 Task: Use the formula "MIRR" in spreadsheet "Project portfolio".
Action: Mouse moved to (198, 162)
Screenshot: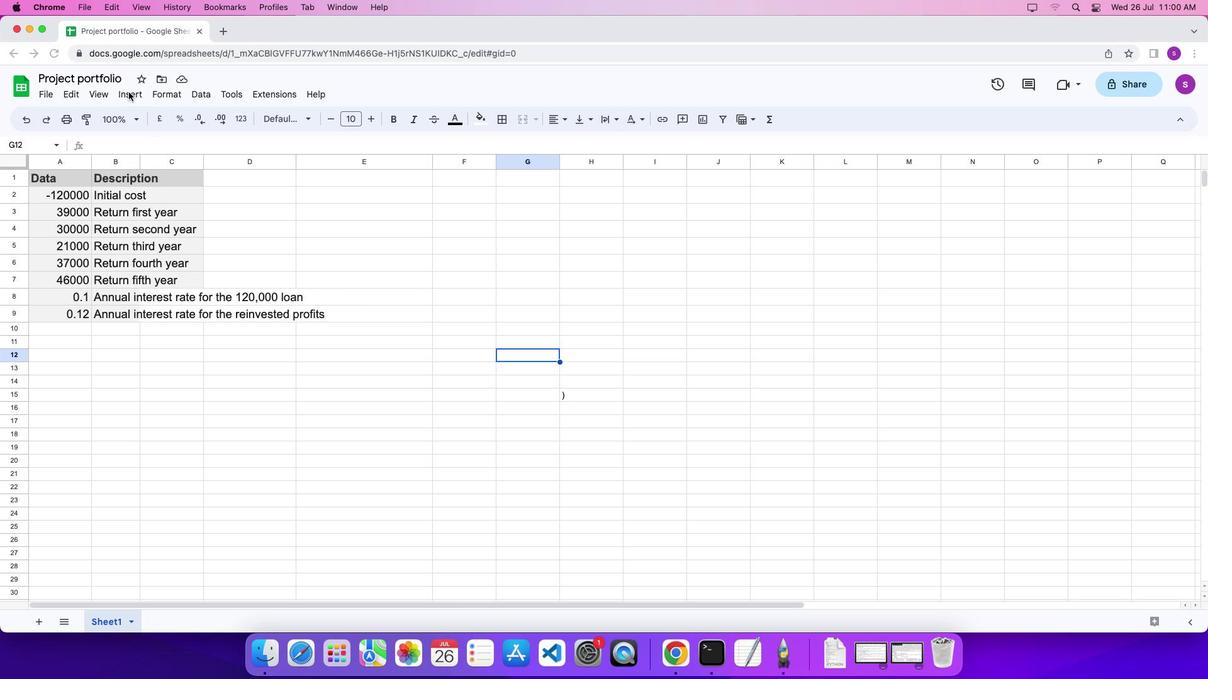 
Action: Mouse pressed left at (198, 162)
Screenshot: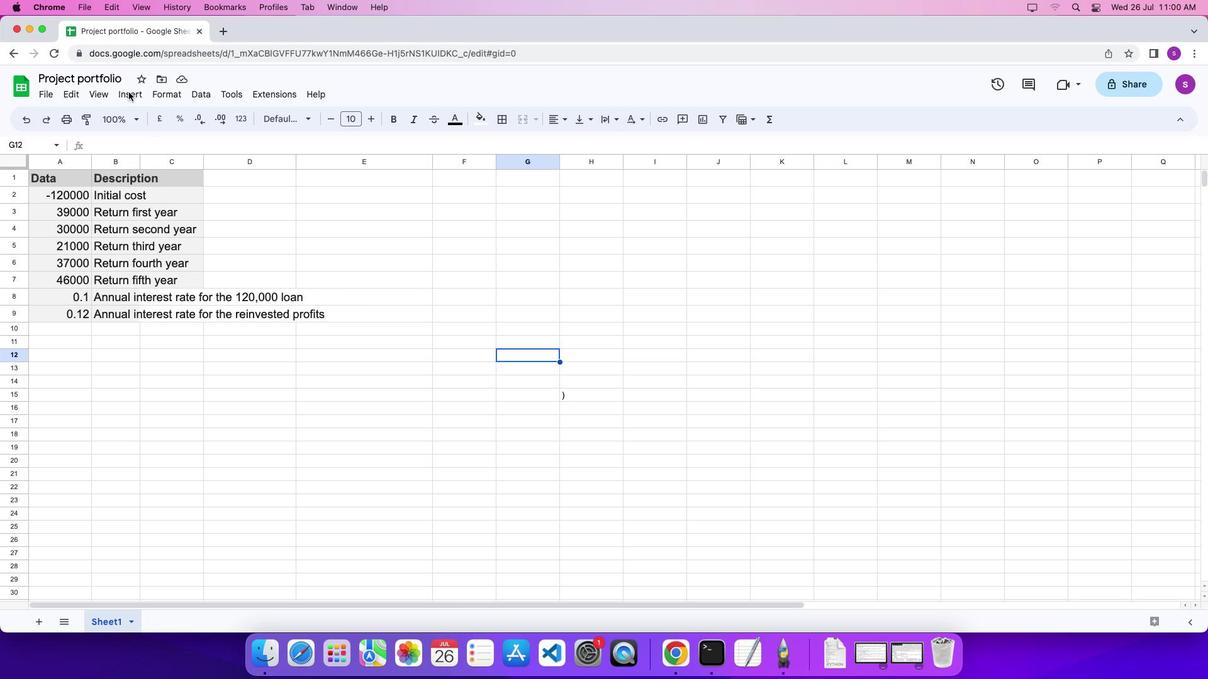 
Action: Mouse moved to (201, 162)
Screenshot: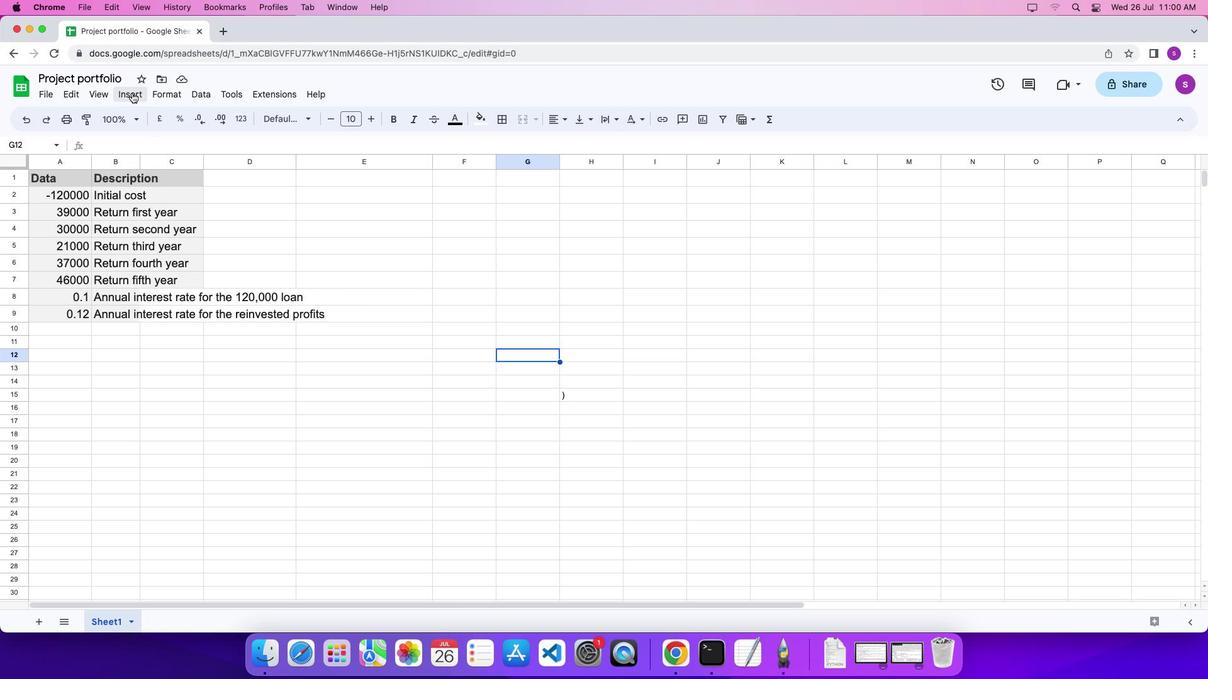 
Action: Mouse pressed left at (201, 162)
Screenshot: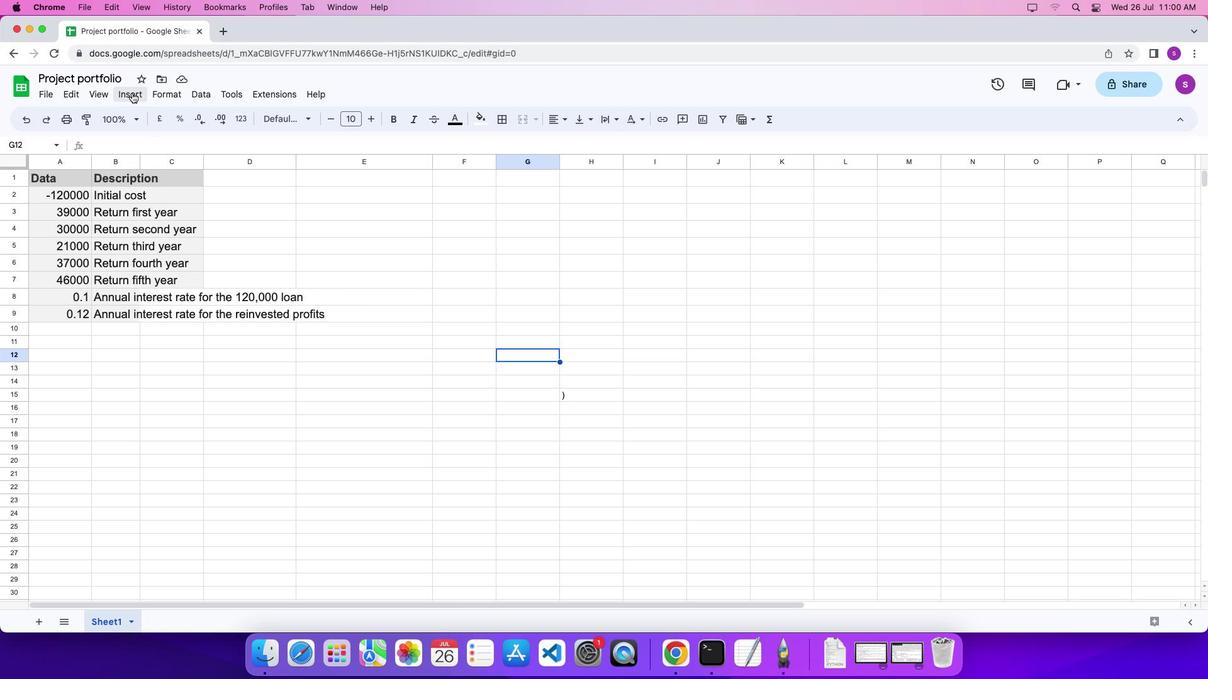 
Action: Mouse moved to (616, 662)
Screenshot: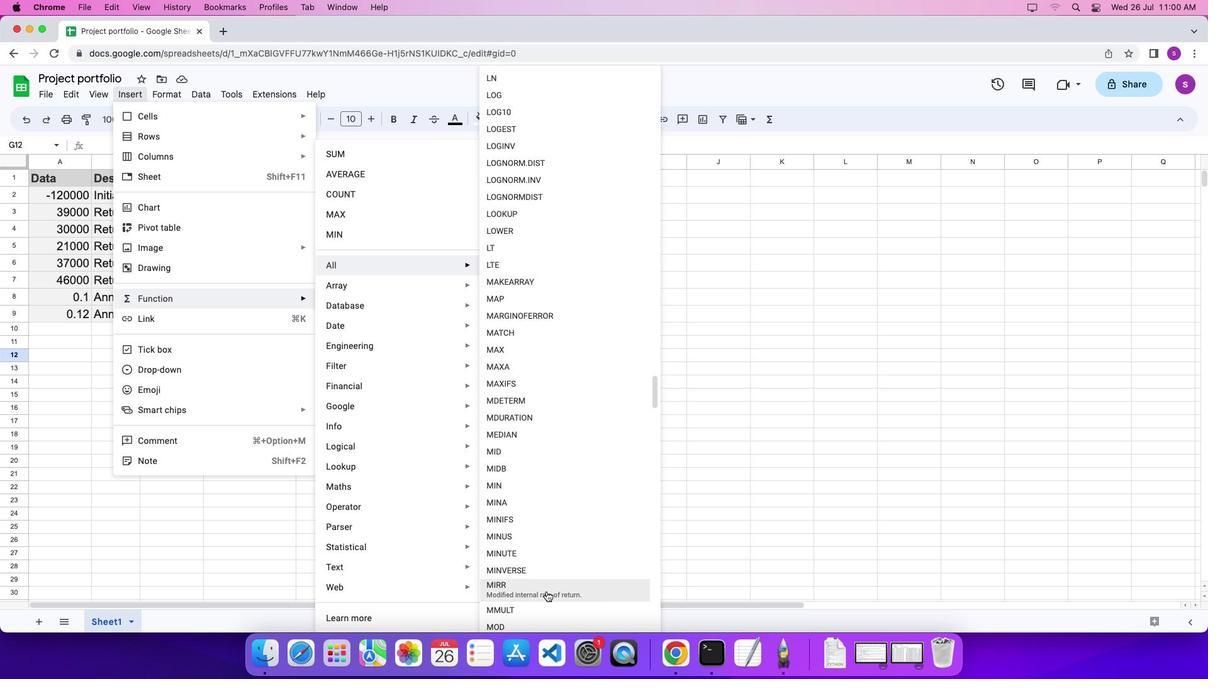 
Action: Mouse pressed left at (616, 662)
Screenshot: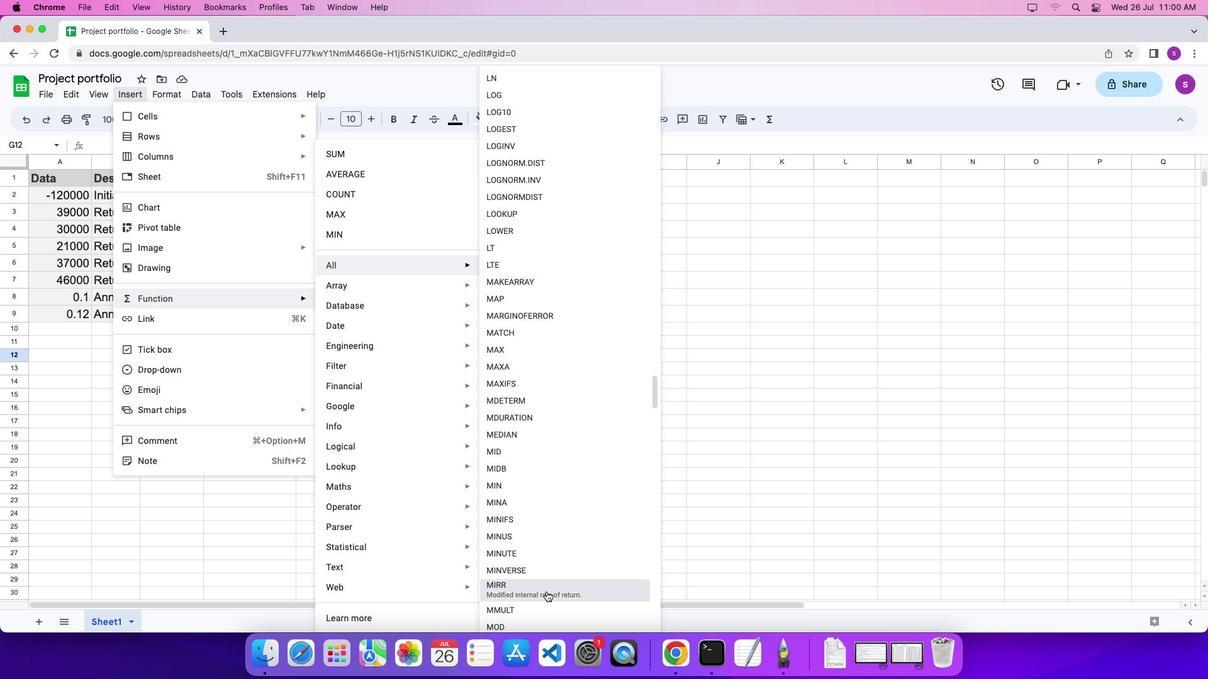 
Action: Mouse moved to (145, 261)
Screenshot: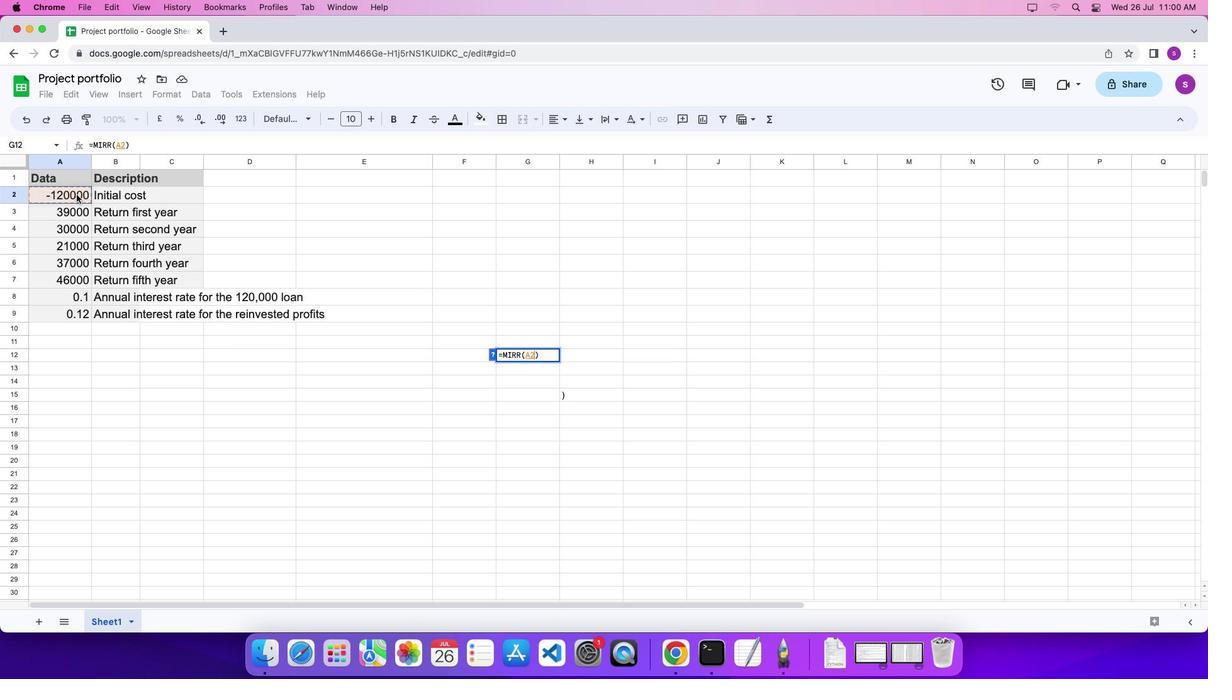 
Action: Mouse pressed left at (145, 261)
Screenshot: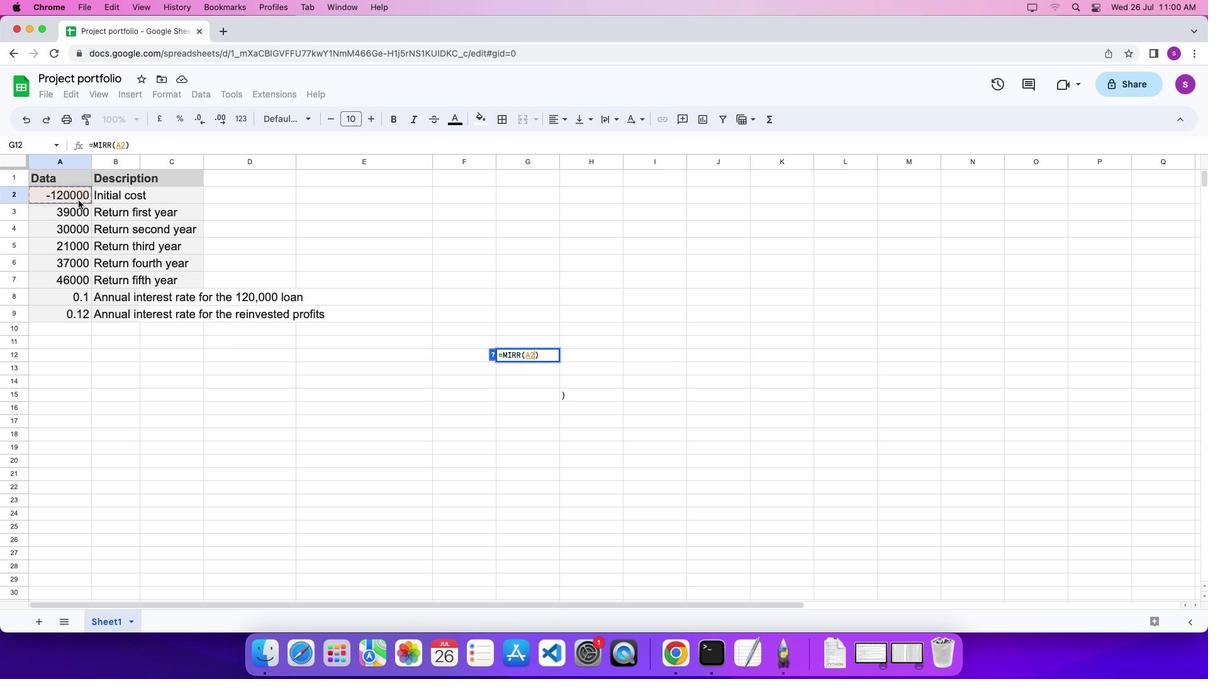 
Action: Mouse moved to (150, 344)
Screenshot: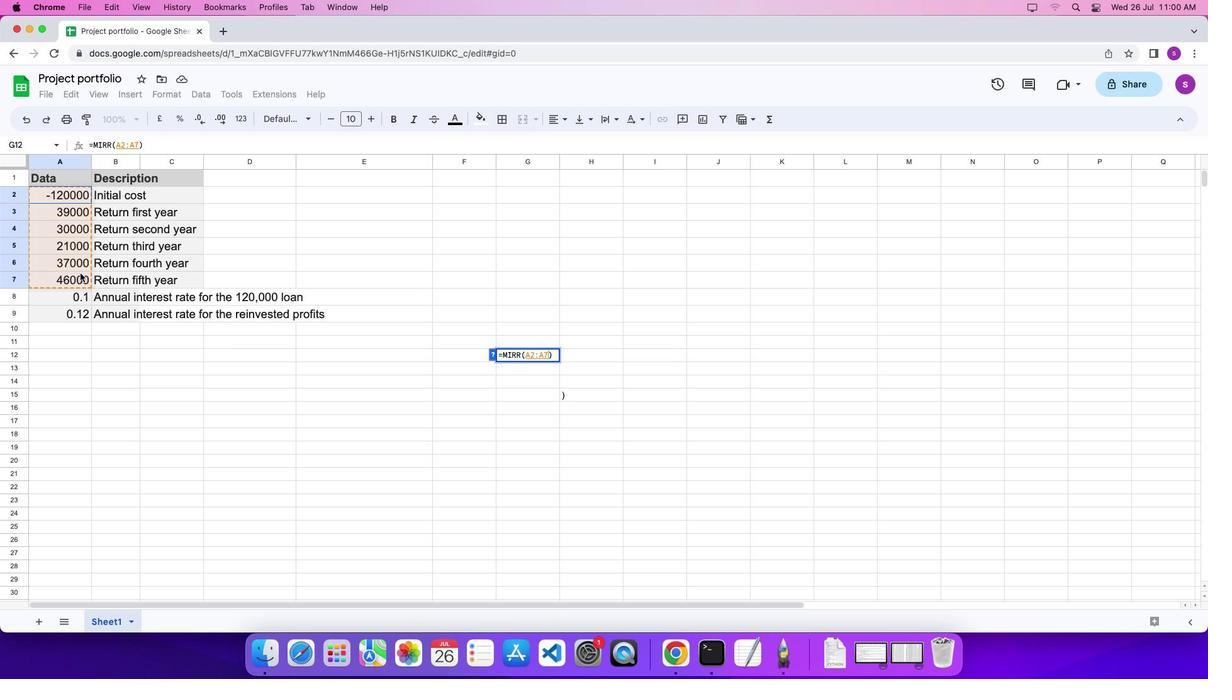 
Action: Key pressed ','
Screenshot: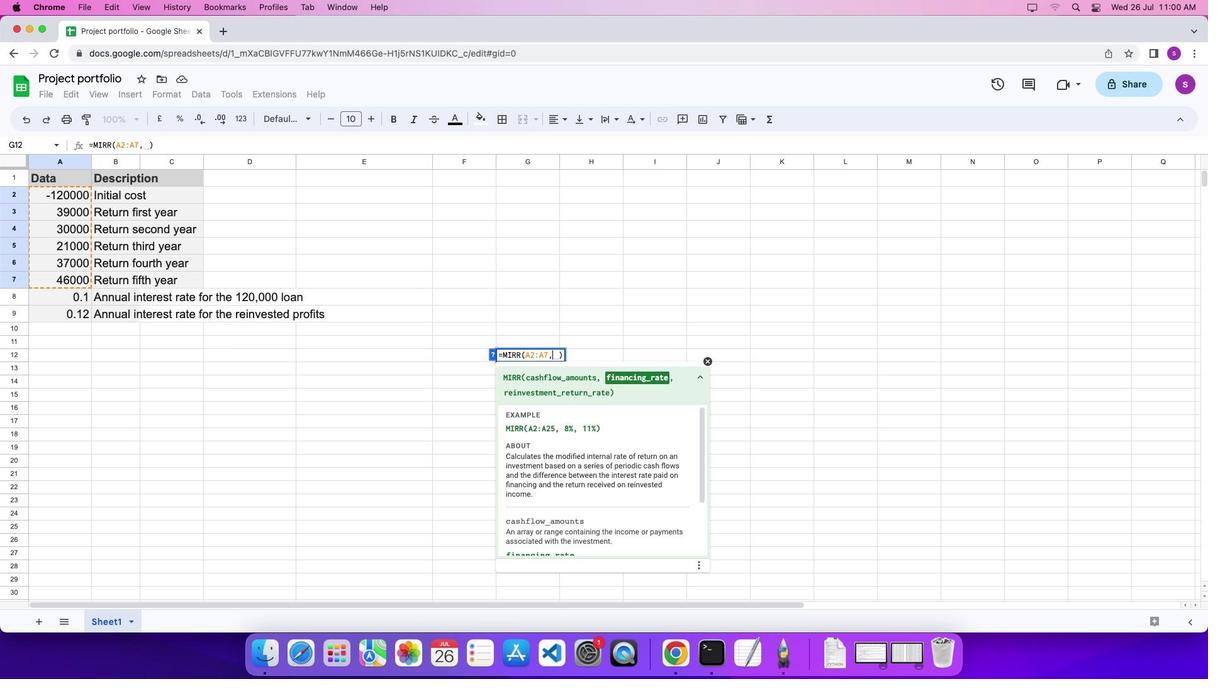 
Action: Mouse moved to (147, 364)
Screenshot: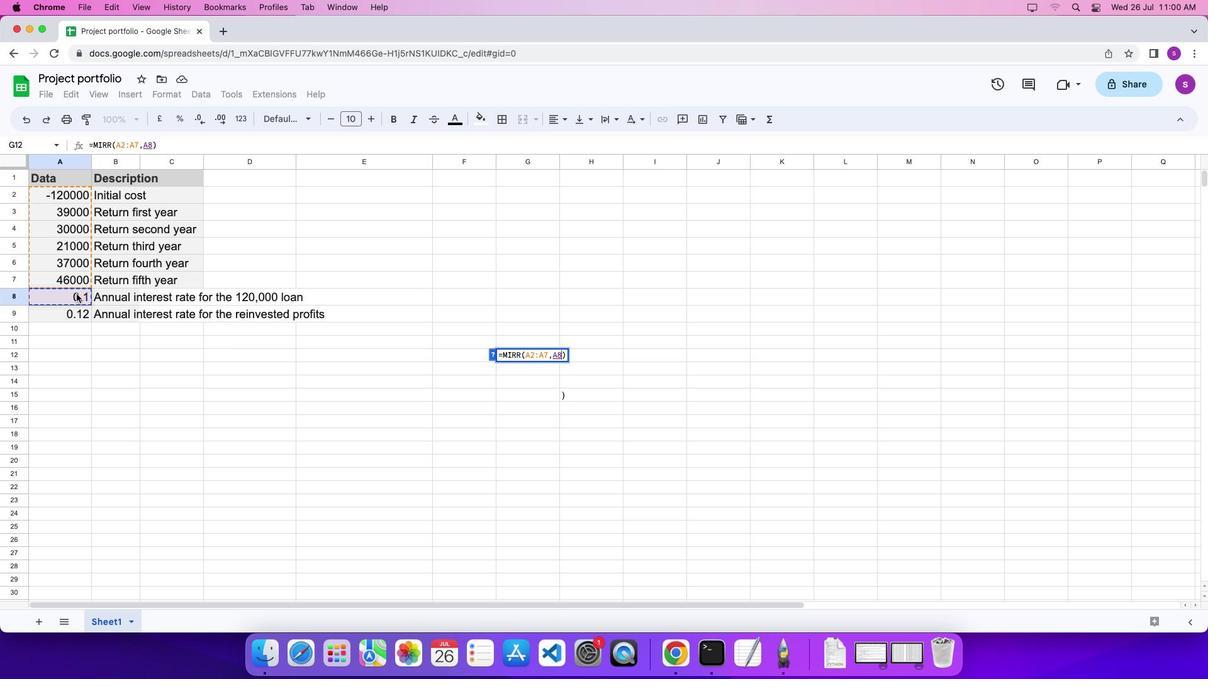 
Action: Mouse pressed left at (147, 364)
Screenshot: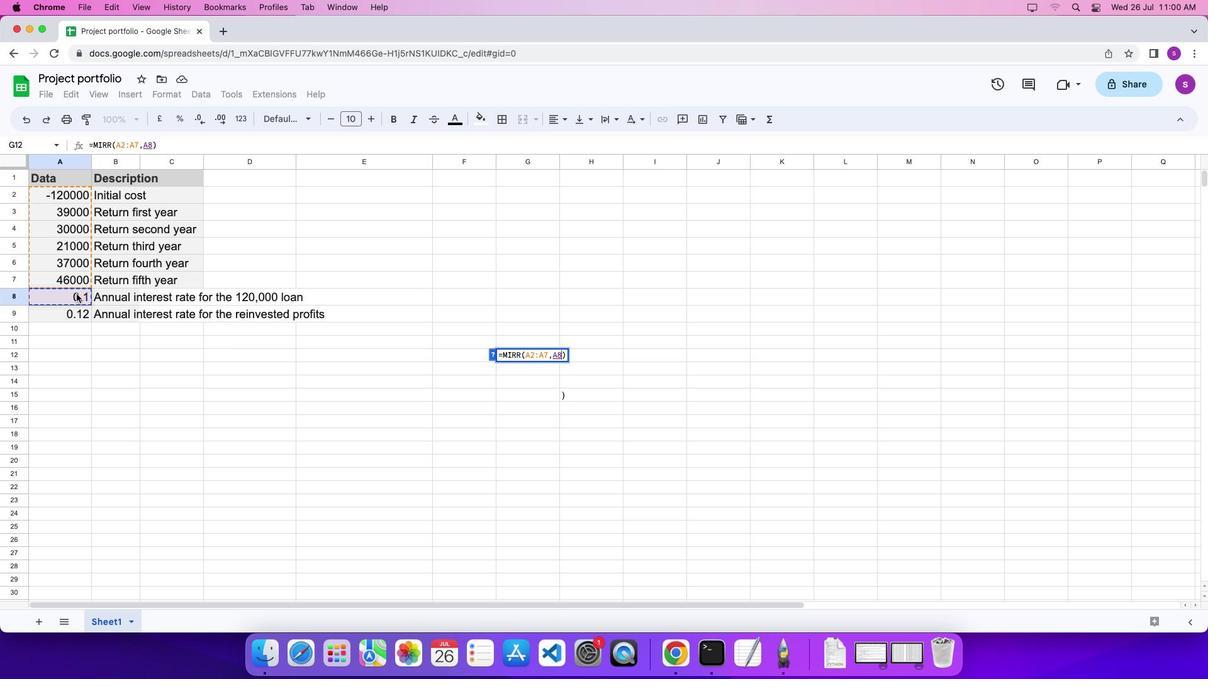 
Action: Mouse moved to (147, 364)
Screenshot: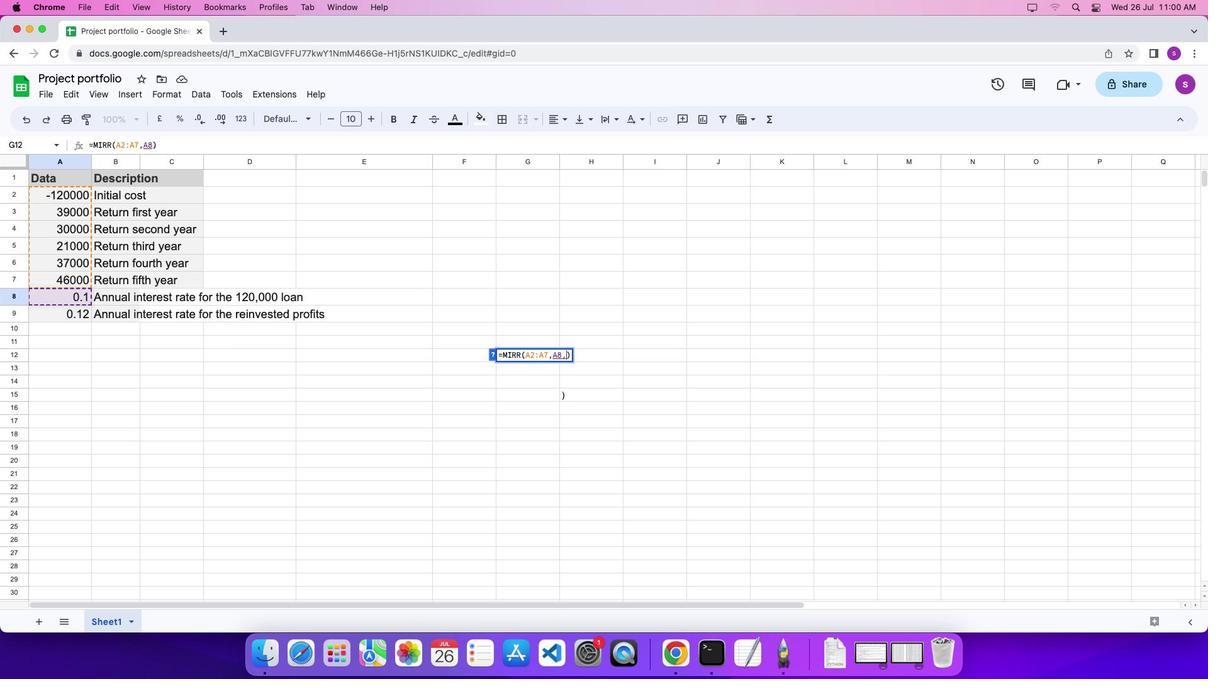 
Action: Key pressed ','
Screenshot: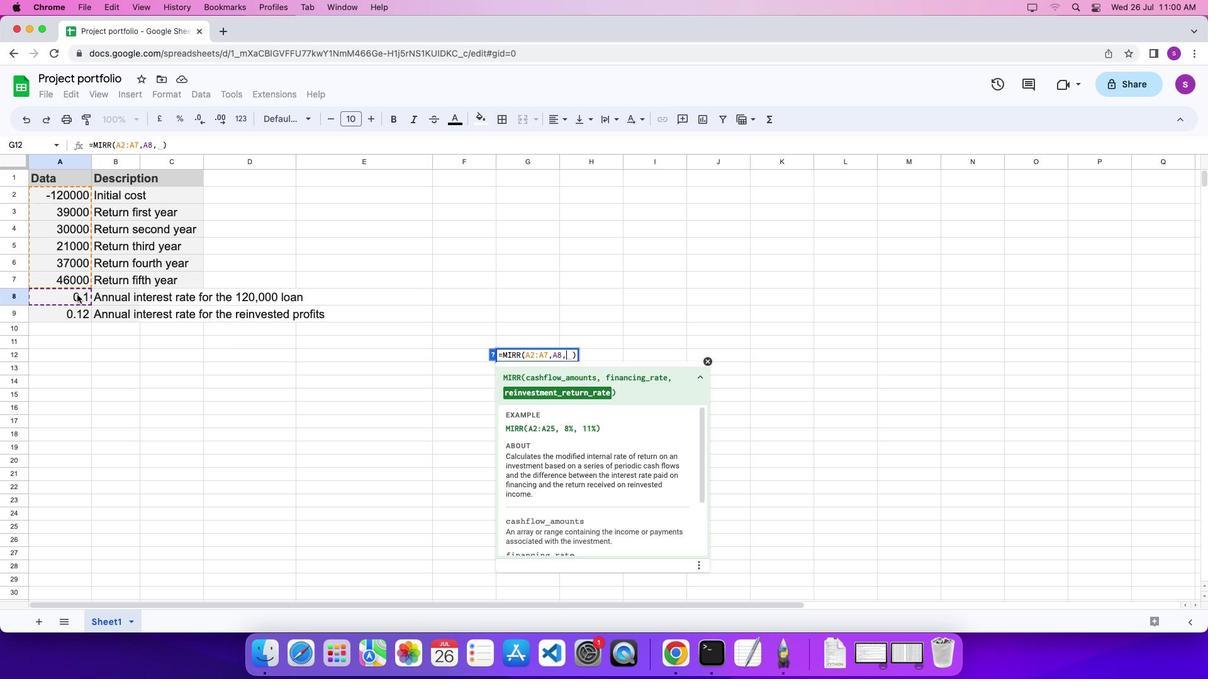 
Action: Mouse moved to (150, 384)
Screenshot: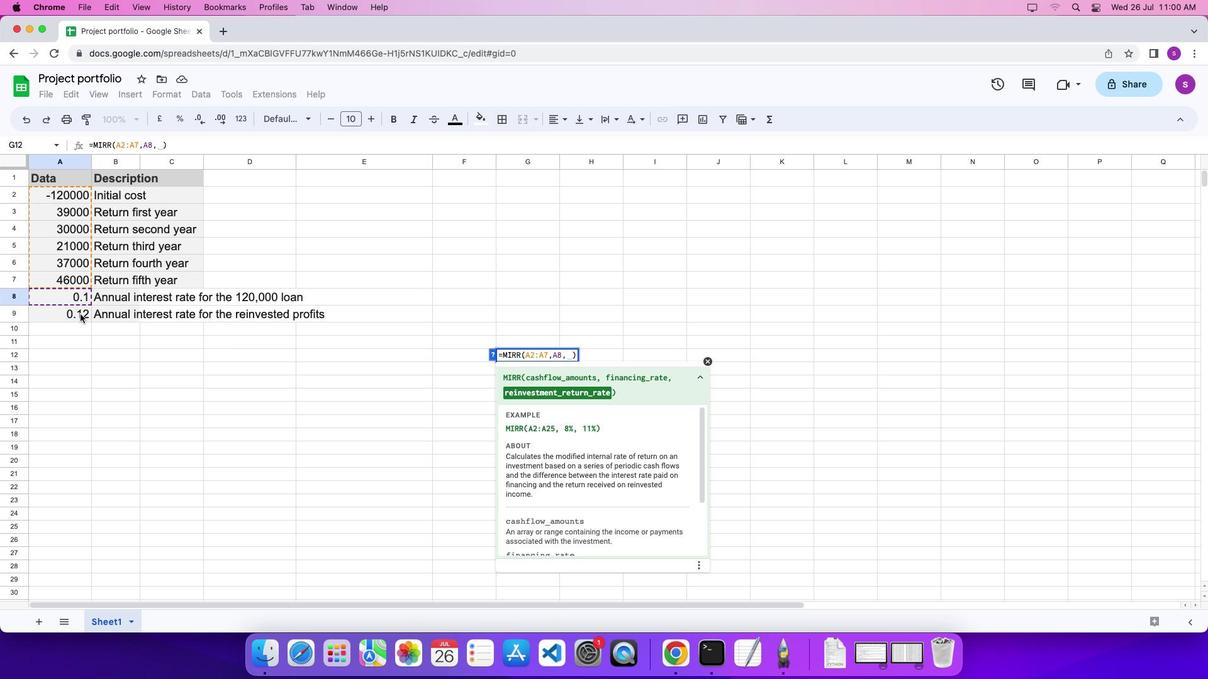 
Action: Mouse pressed left at (150, 384)
Screenshot: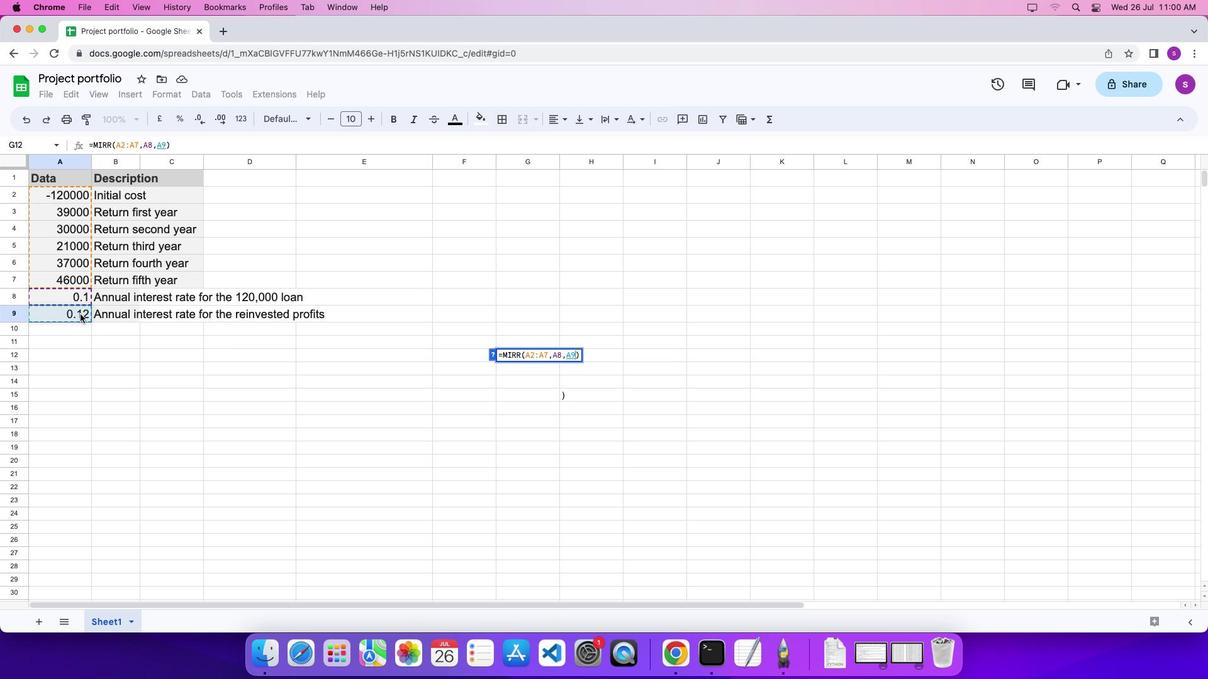 
Action: Mouse moved to (149, 384)
Screenshot: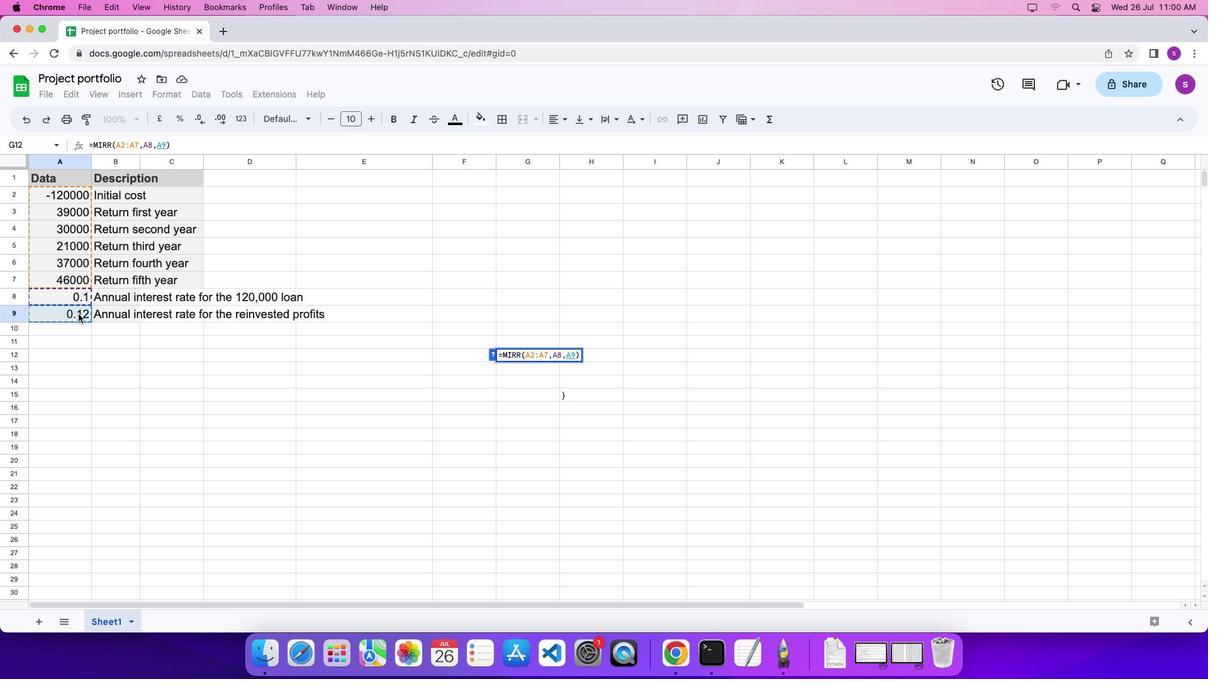 
Action: Key pressed '\x03'
Screenshot: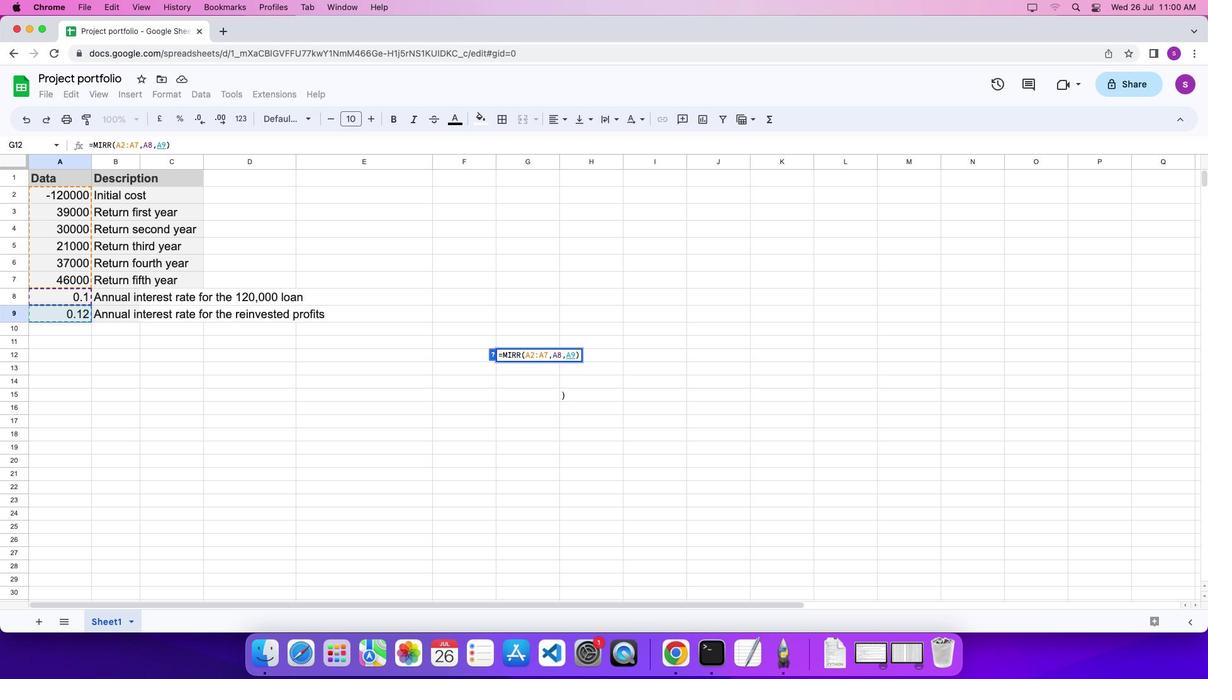 
